 Task: Add a condition where "Description Does not contain the following string Customer product" in unsolved tickets in your groups.
Action: Mouse moved to (109, 386)
Screenshot: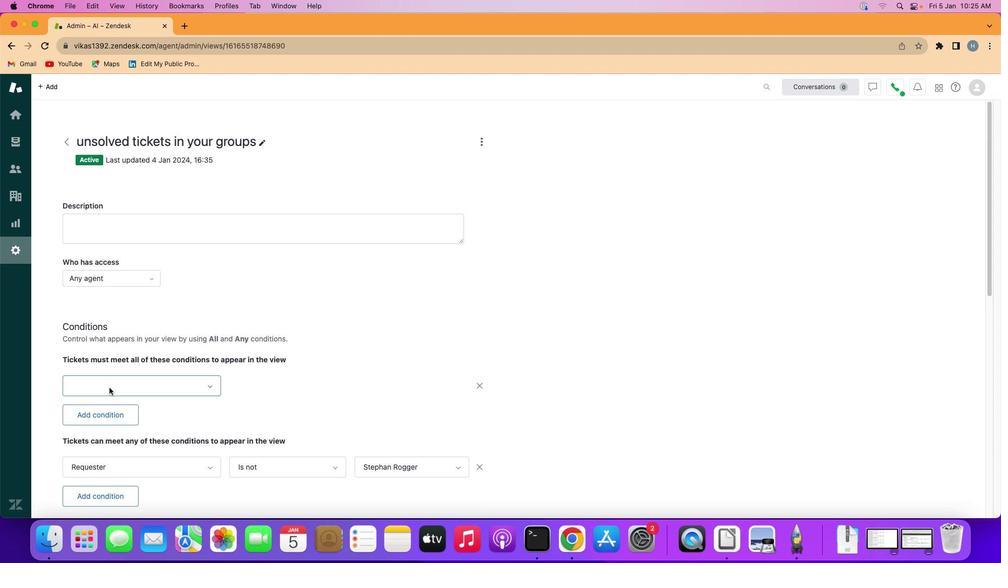 
Action: Mouse pressed left at (109, 386)
Screenshot: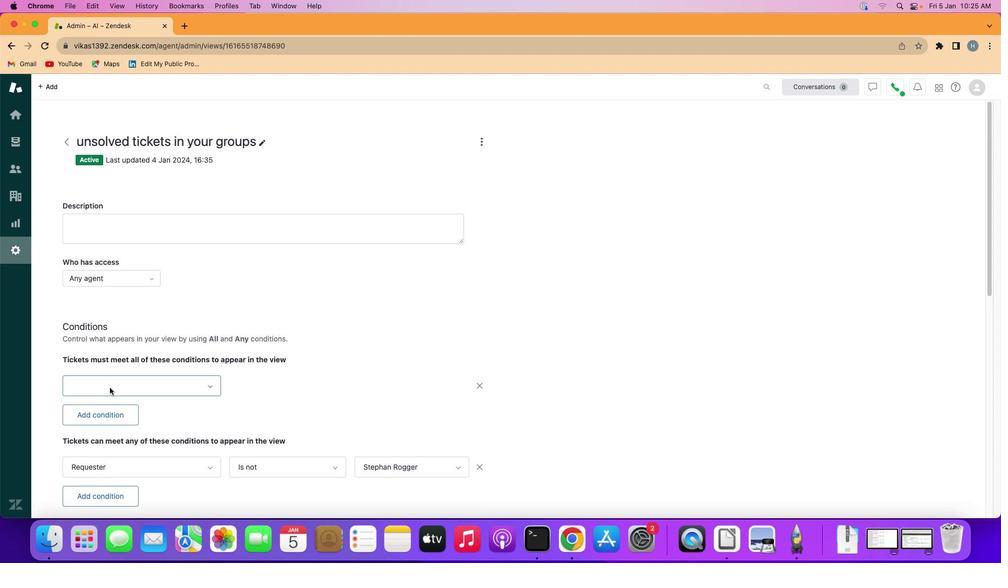 
Action: Mouse moved to (114, 385)
Screenshot: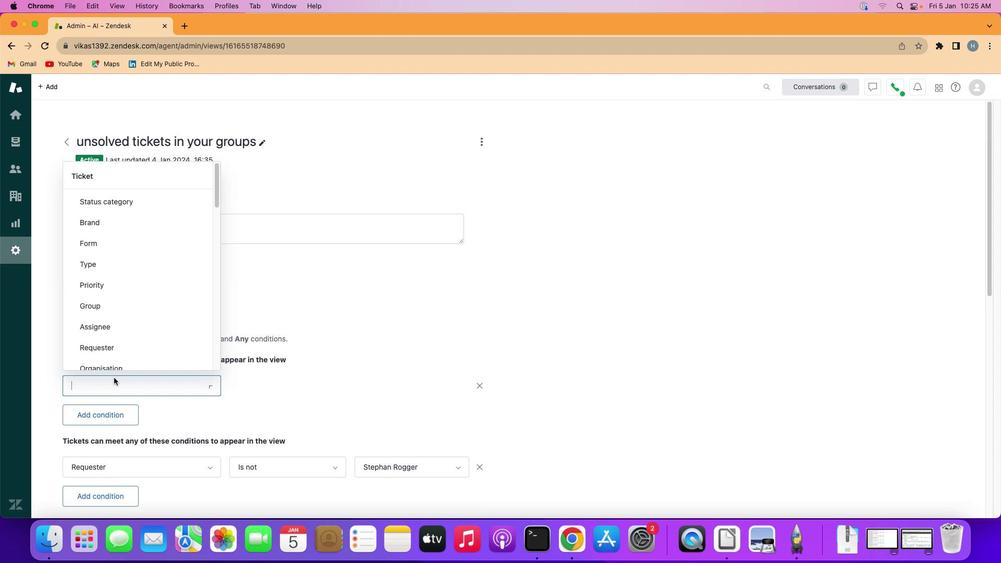 
Action: Mouse pressed left at (114, 385)
Screenshot: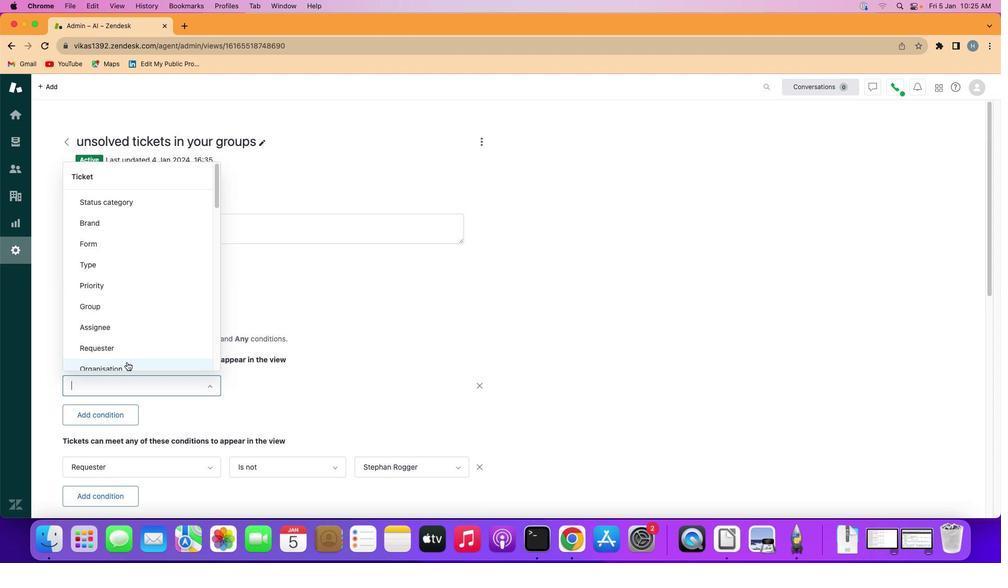 
Action: Mouse moved to (144, 334)
Screenshot: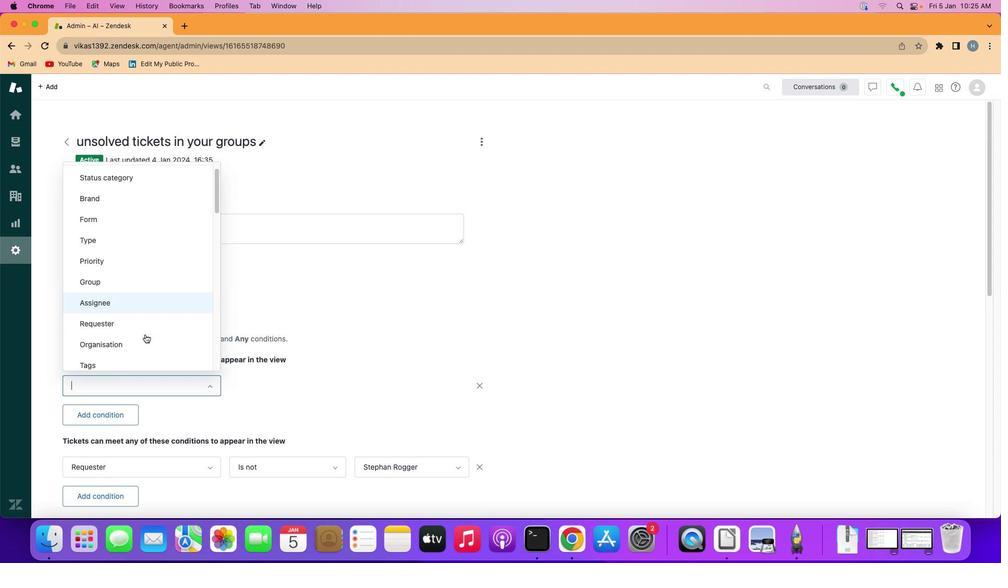 
Action: Mouse scrolled (144, 334) with delta (0, 0)
Screenshot: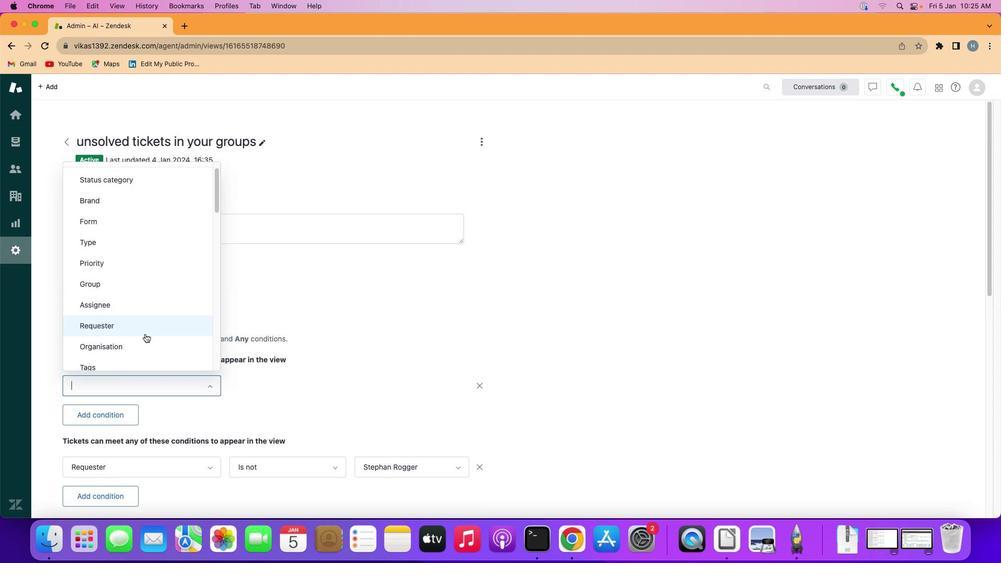 
Action: Mouse scrolled (144, 334) with delta (0, 0)
Screenshot: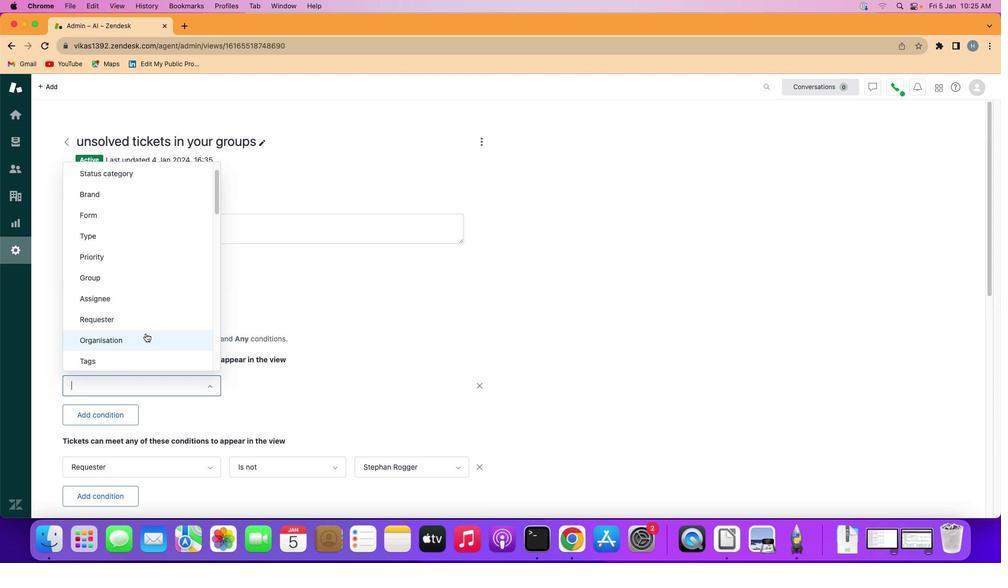 
Action: Mouse scrolled (144, 334) with delta (0, 0)
Screenshot: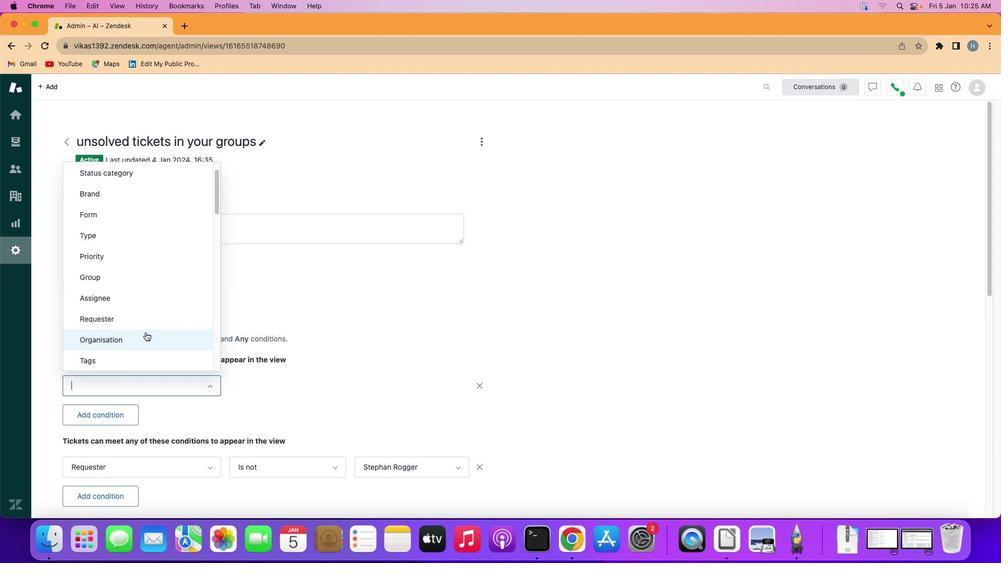 
Action: Mouse scrolled (144, 334) with delta (0, 0)
Screenshot: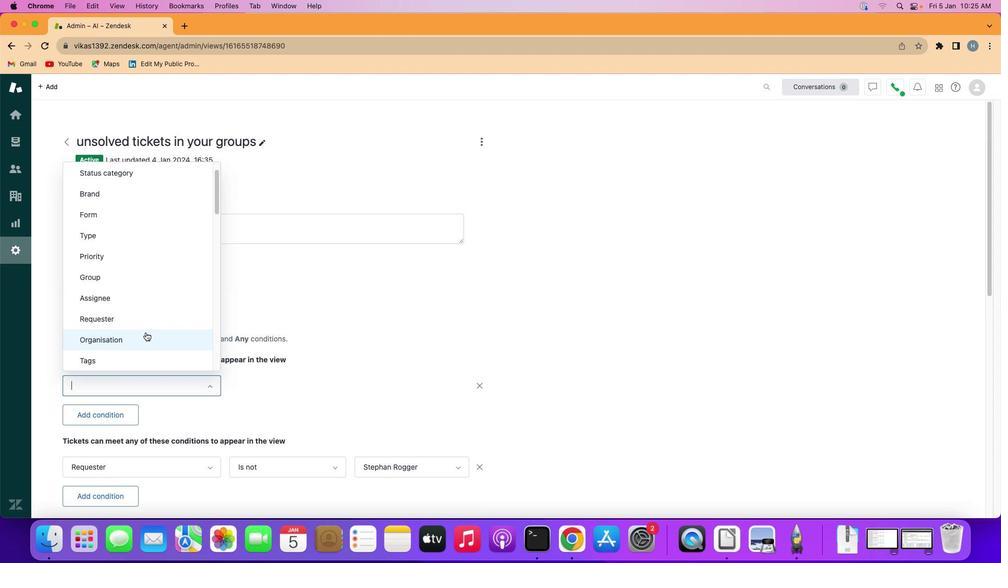 
Action: Mouse scrolled (144, 334) with delta (0, 0)
Screenshot: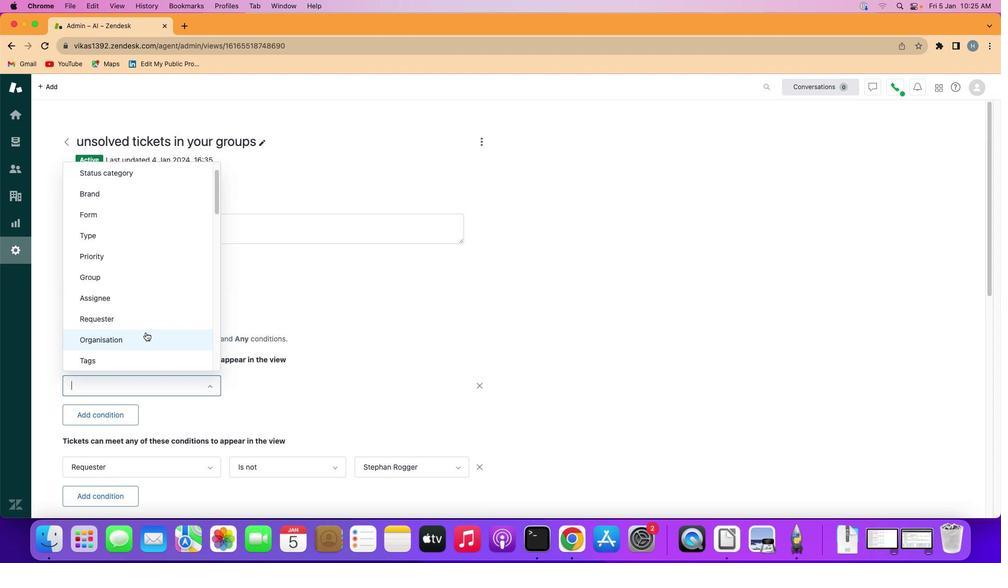 
Action: Mouse moved to (145, 332)
Screenshot: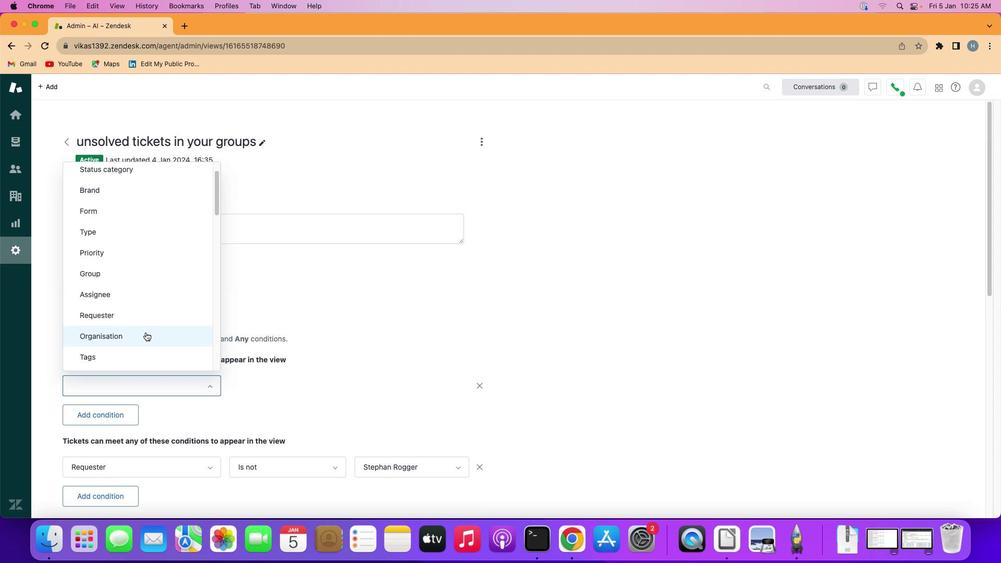 
Action: Mouse scrolled (145, 332) with delta (0, 0)
Screenshot: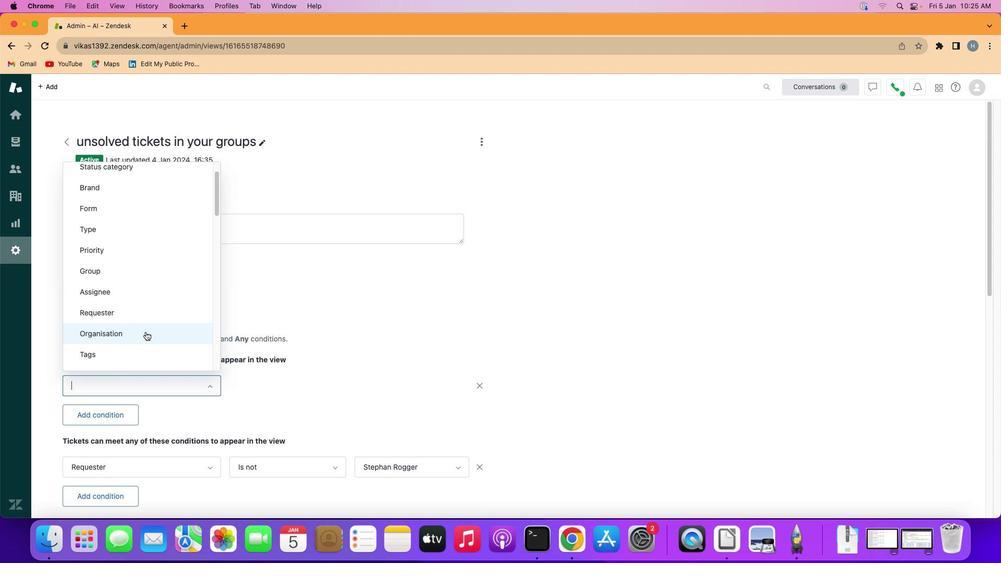 
Action: Mouse scrolled (145, 332) with delta (0, 0)
Screenshot: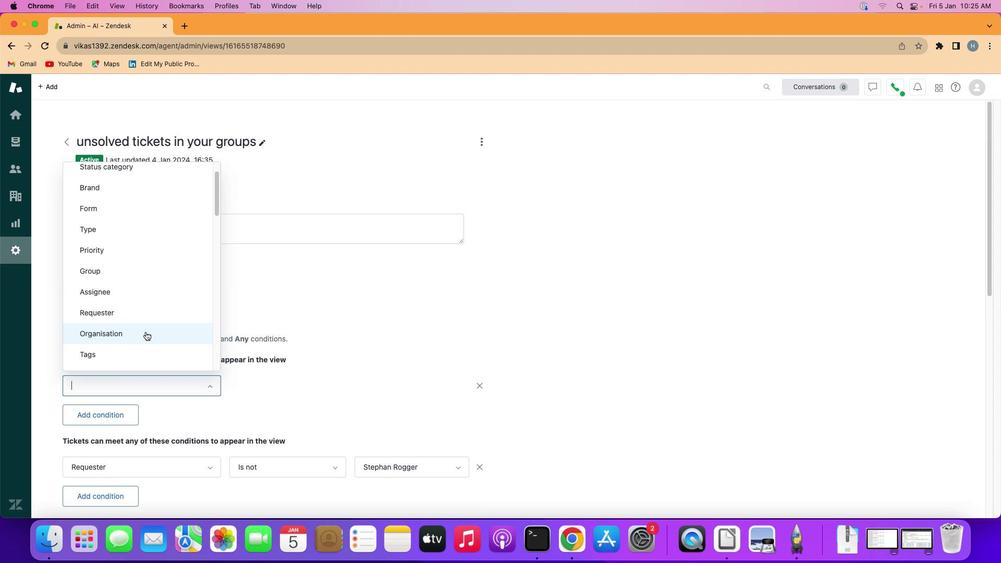 
Action: Mouse scrolled (145, 332) with delta (0, 0)
Screenshot: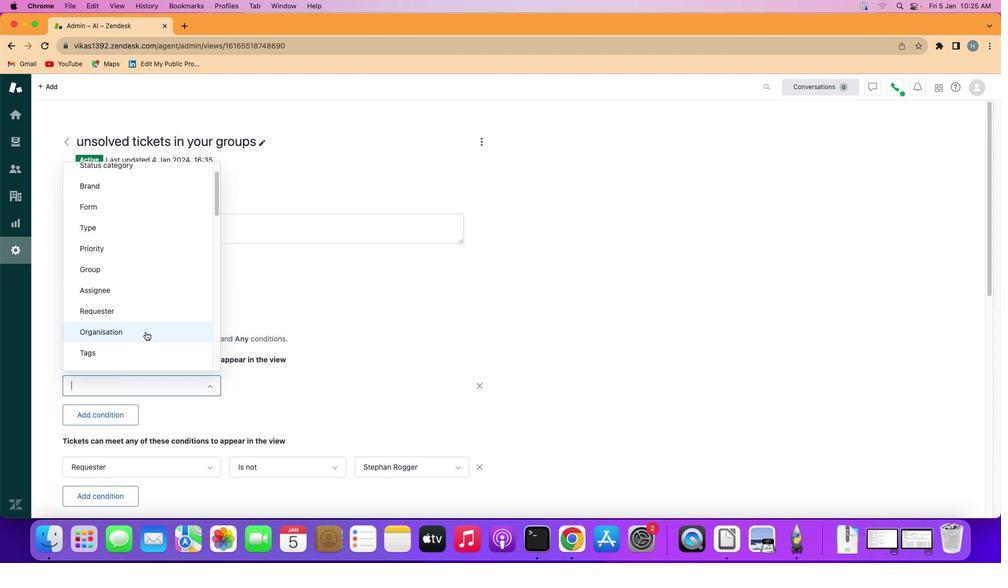 
Action: Mouse moved to (145, 332)
Screenshot: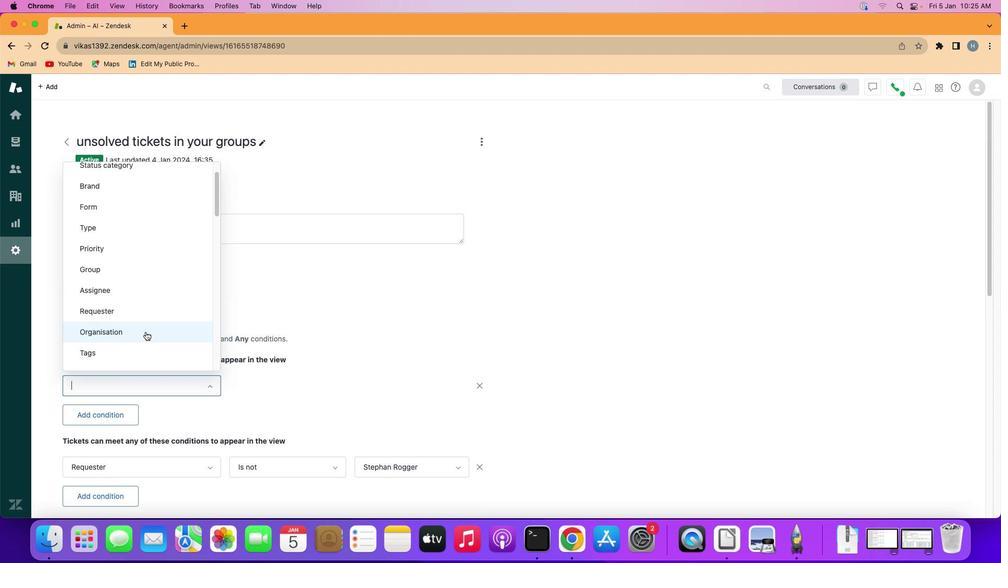 
Action: Mouse scrolled (145, 332) with delta (0, 0)
Screenshot: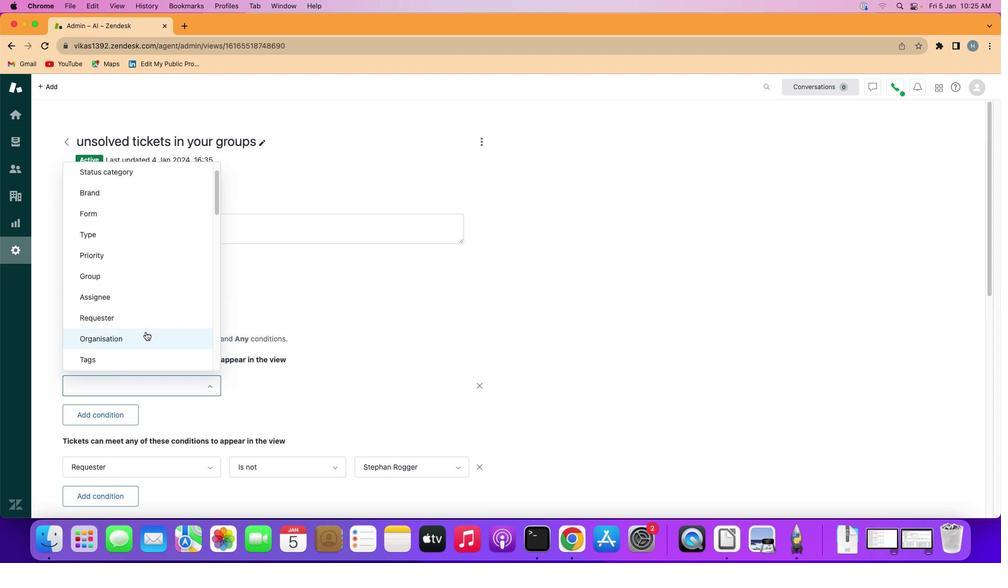 
Action: Mouse scrolled (145, 332) with delta (0, 0)
Screenshot: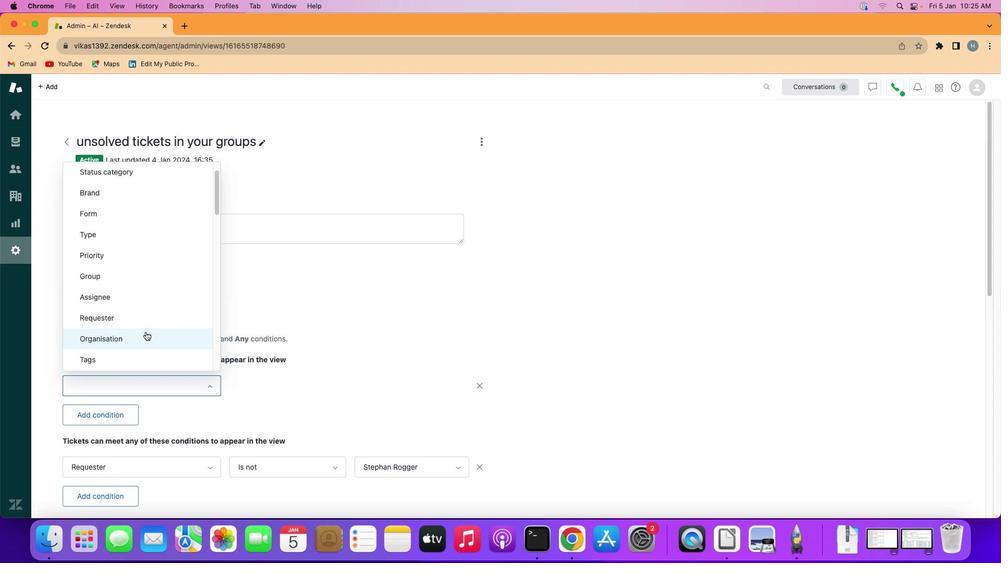 
Action: Mouse scrolled (145, 332) with delta (0, 0)
Screenshot: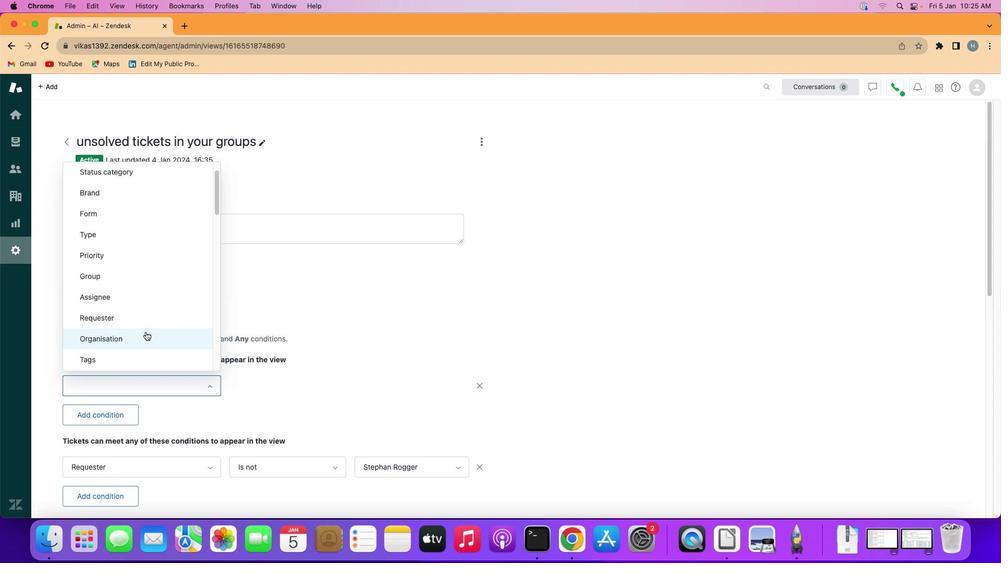 
Action: Mouse scrolled (145, 332) with delta (0, 0)
Screenshot: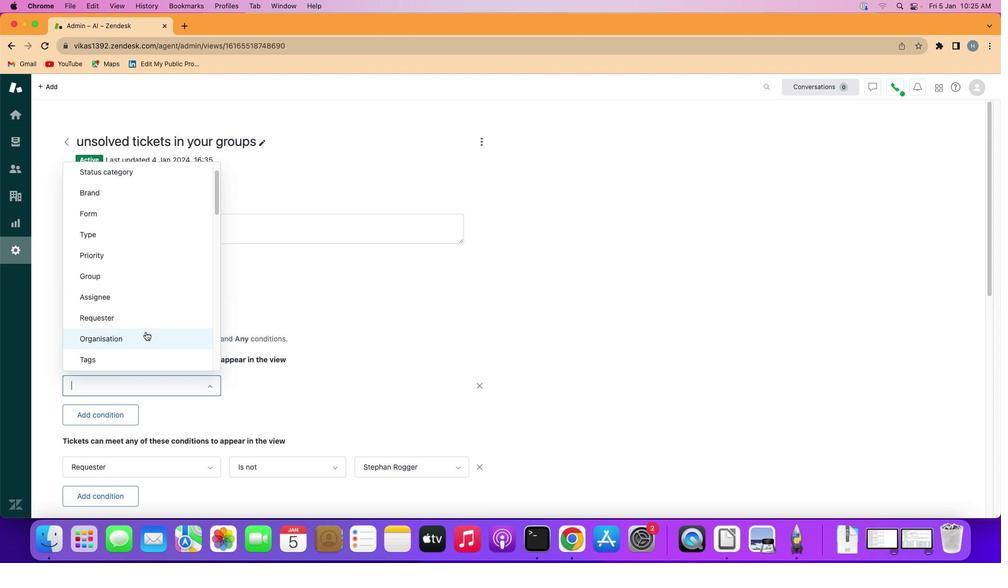 
Action: Mouse moved to (146, 332)
Screenshot: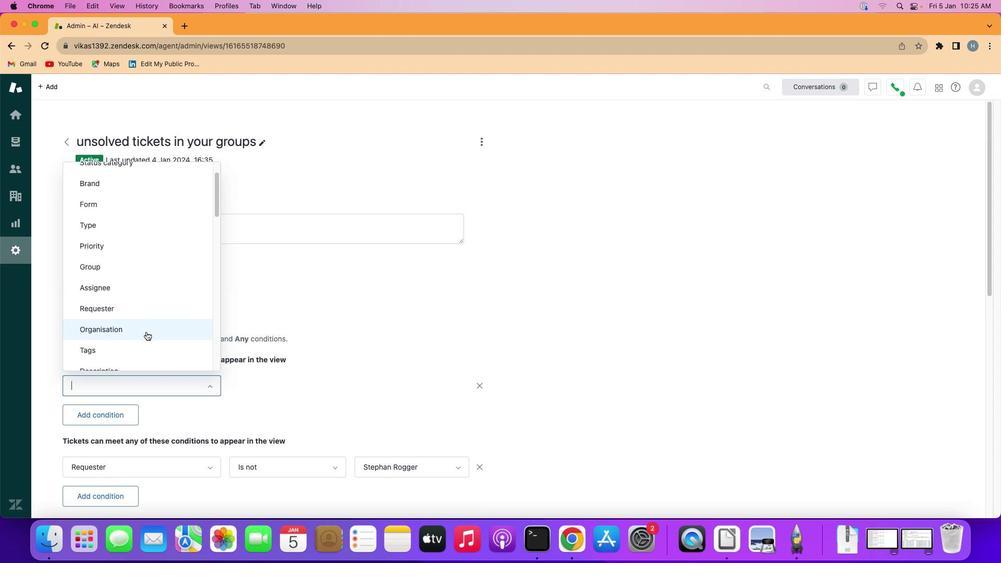 
Action: Mouse scrolled (146, 332) with delta (0, 0)
Screenshot: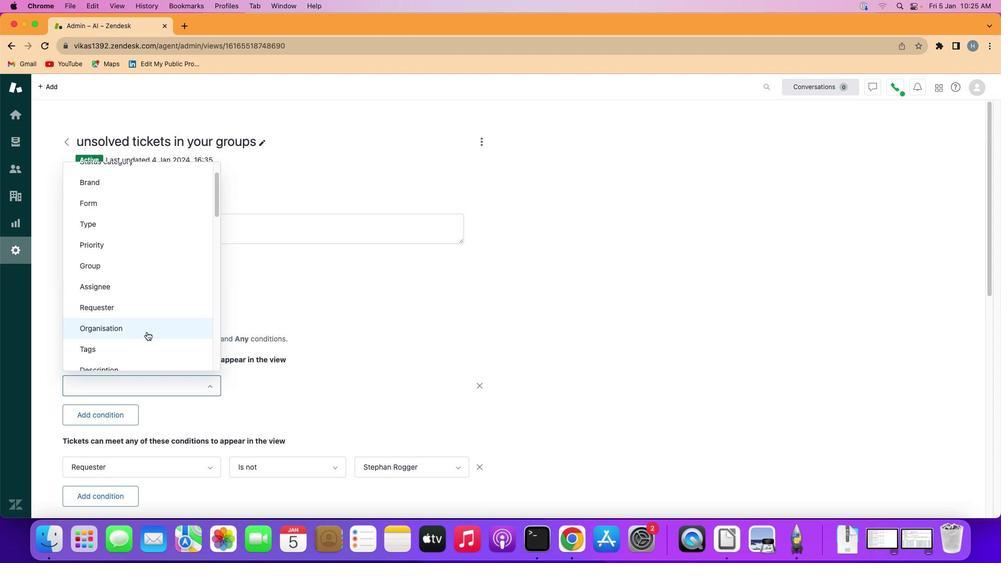 
Action: Mouse scrolled (146, 332) with delta (0, 0)
Screenshot: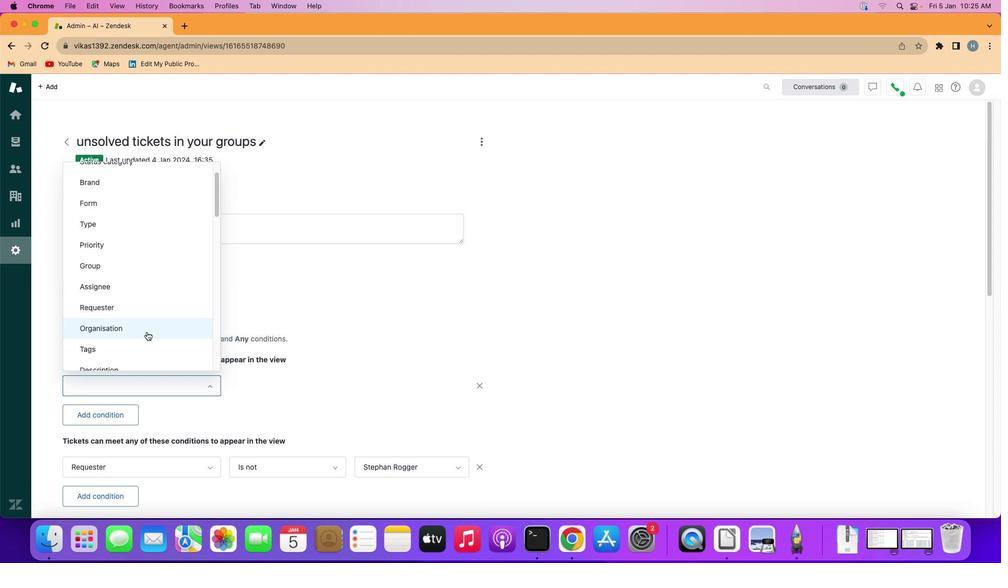 
Action: Mouse scrolled (146, 332) with delta (0, 0)
Screenshot: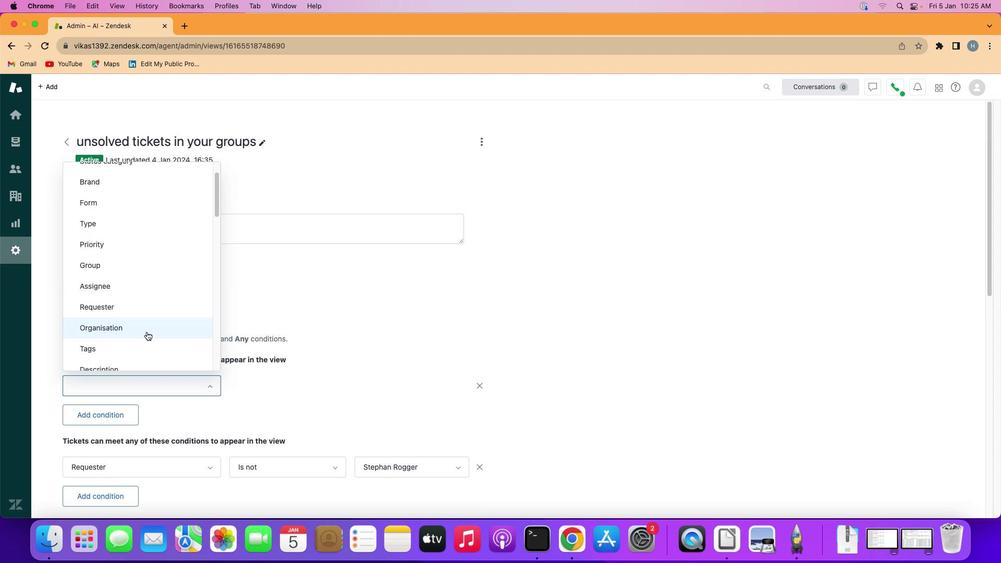 
Action: Mouse moved to (146, 331)
Screenshot: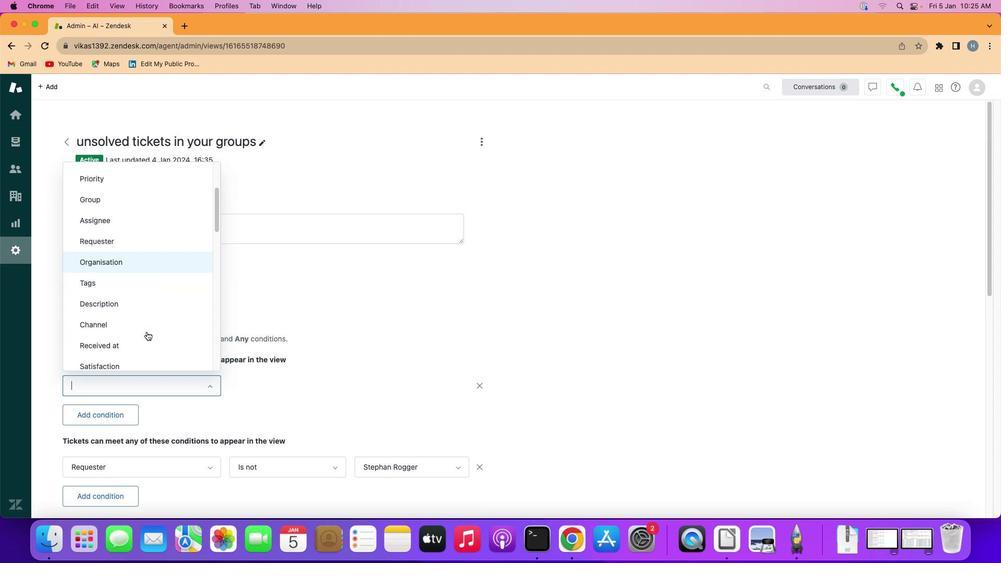 
Action: Mouse scrolled (146, 331) with delta (0, 0)
Screenshot: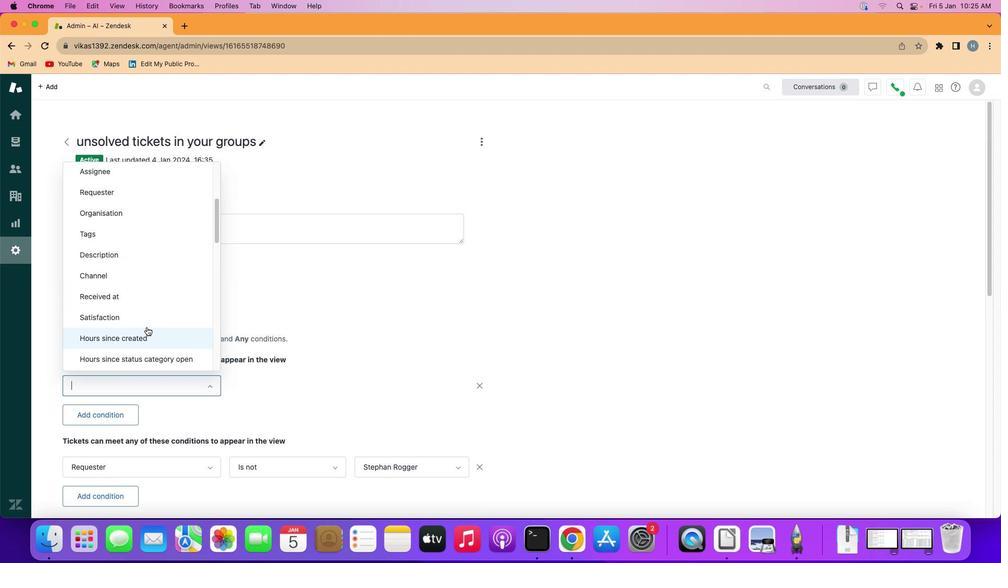 
Action: Mouse scrolled (146, 331) with delta (0, 0)
Screenshot: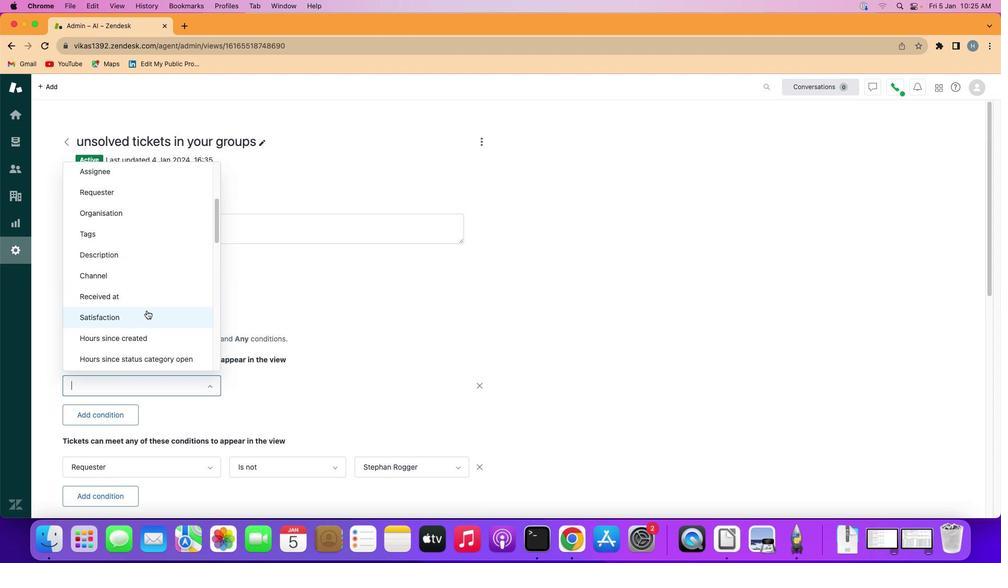 
Action: Mouse scrolled (146, 331) with delta (0, -1)
Screenshot: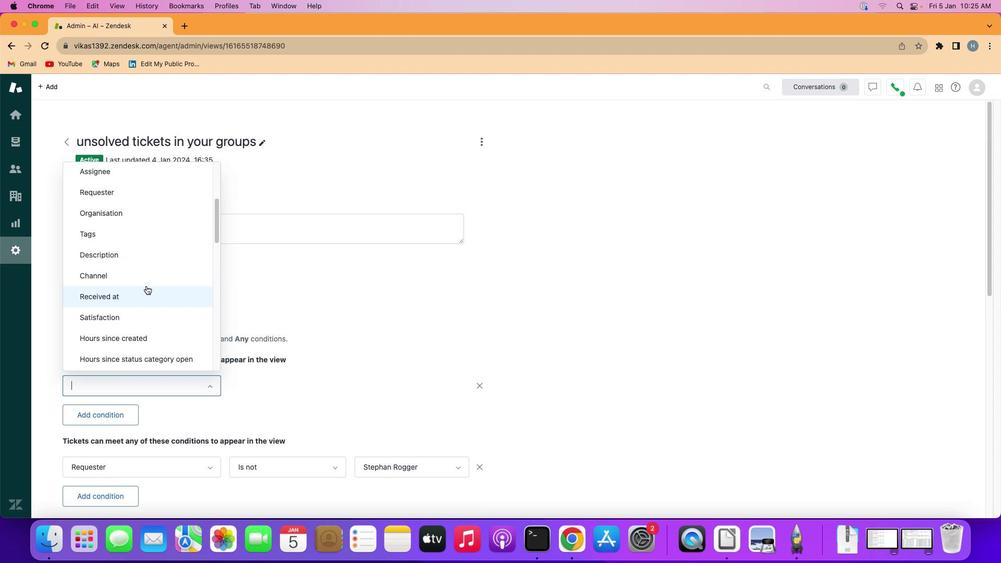 
Action: Mouse scrolled (146, 331) with delta (0, -1)
Screenshot: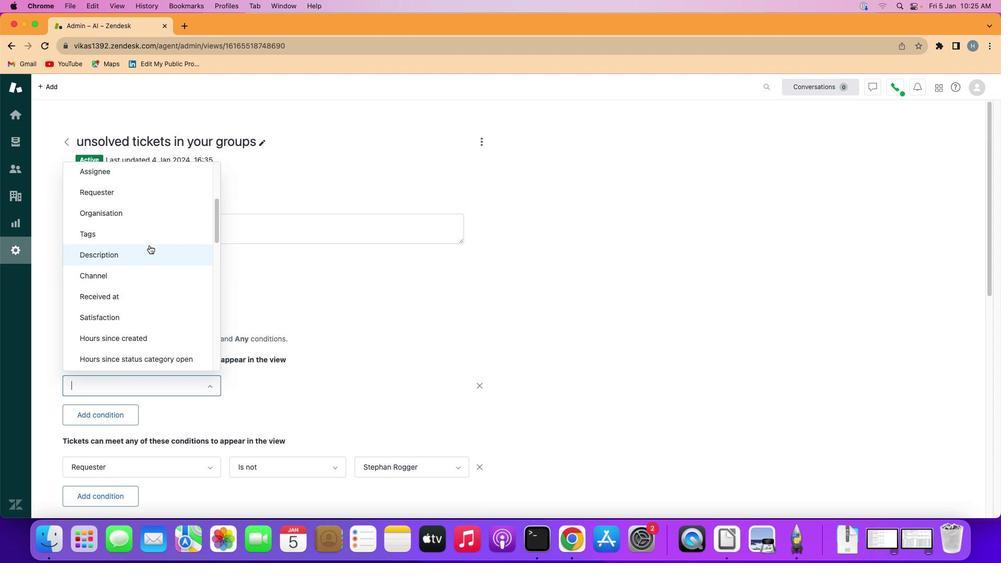 
Action: Mouse moved to (150, 255)
Screenshot: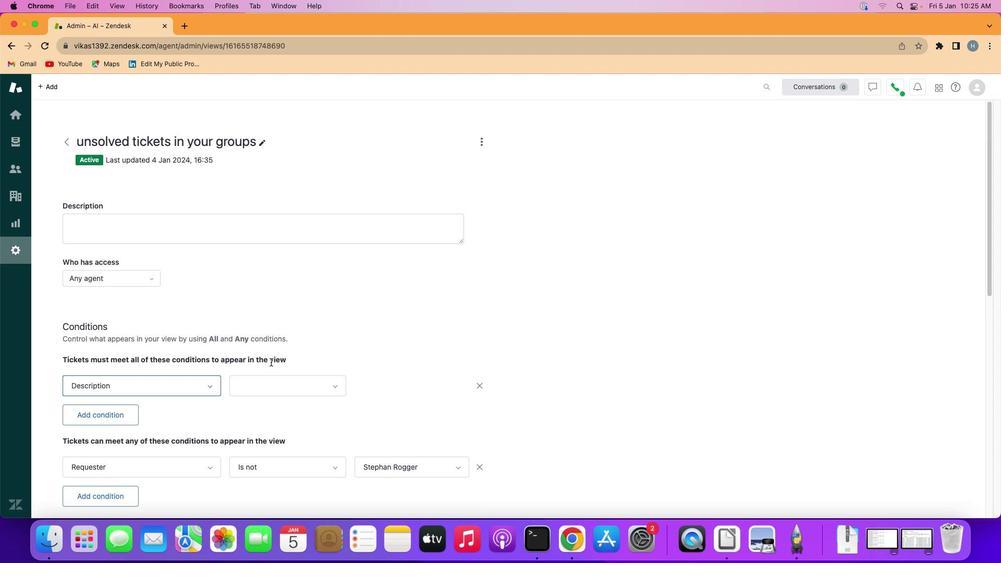
Action: Mouse pressed left at (150, 255)
Screenshot: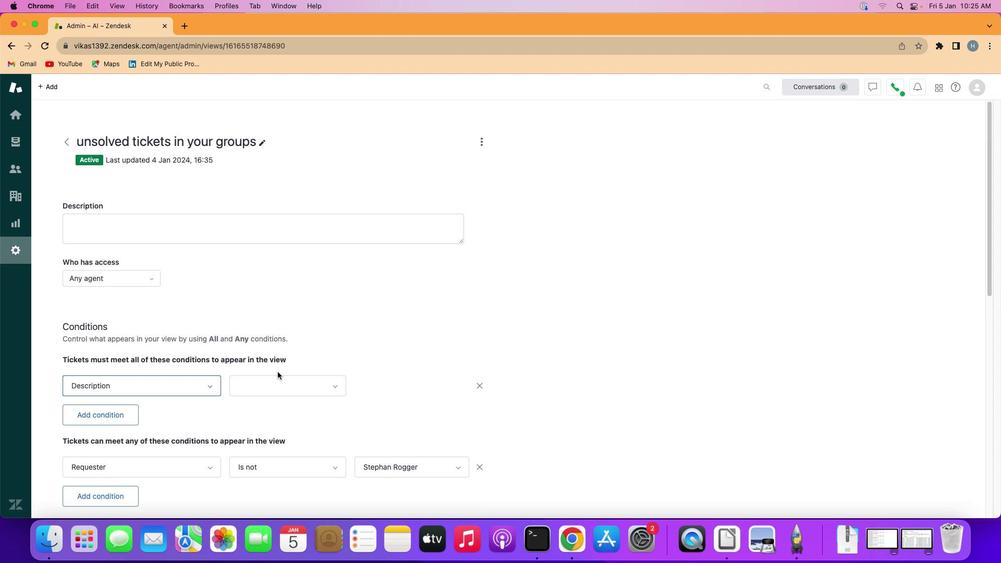 
Action: Mouse moved to (281, 385)
Screenshot: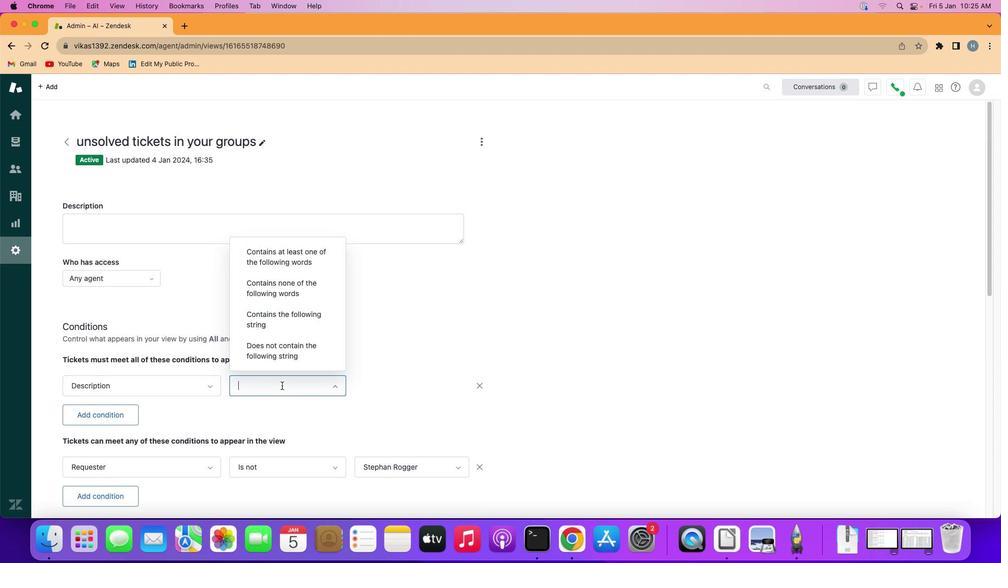 
Action: Mouse pressed left at (281, 385)
Screenshot: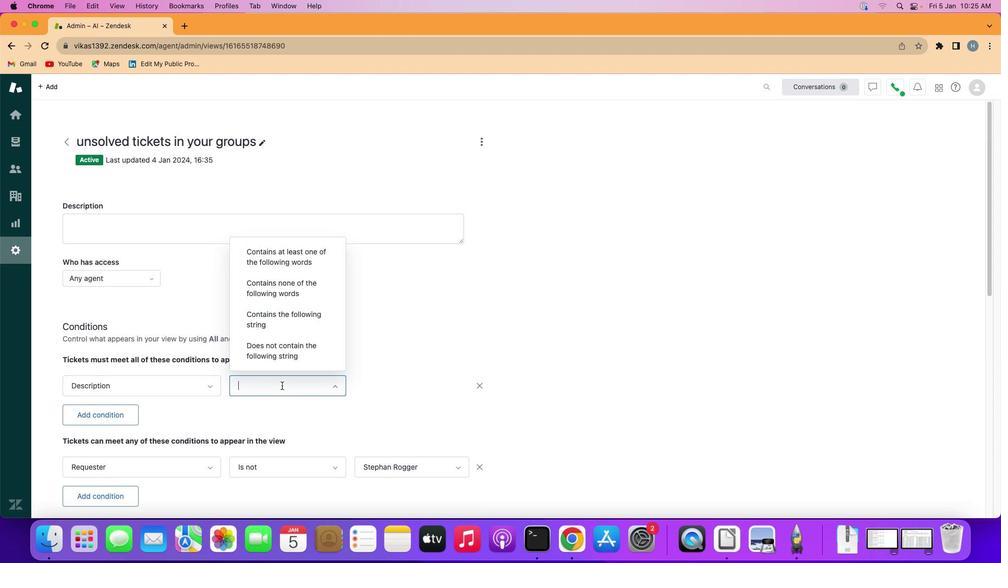 
Action: Mouse moved to (287, 352)
Screenshot: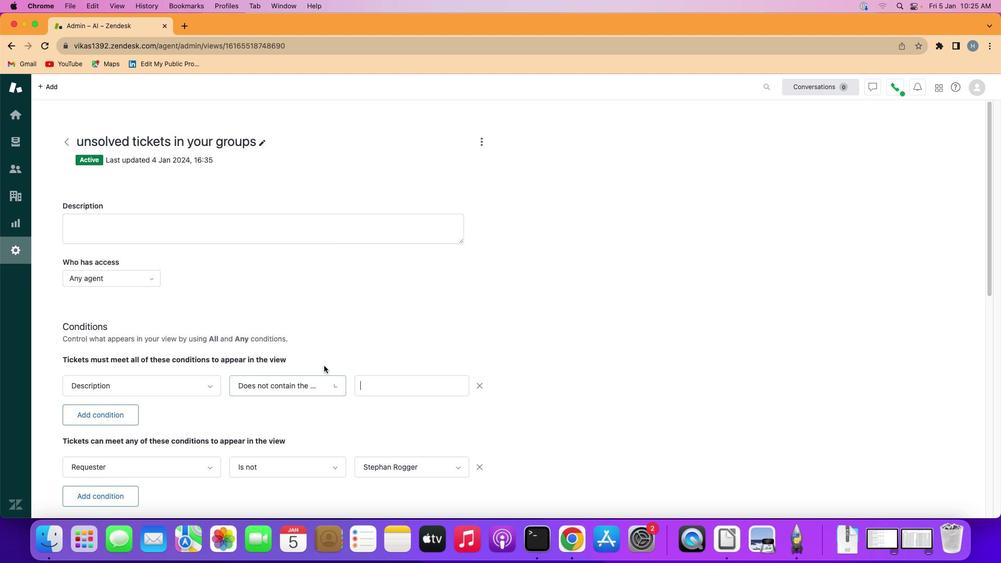 
Action: Mouse pressed left at (287, 352)
Screenshot: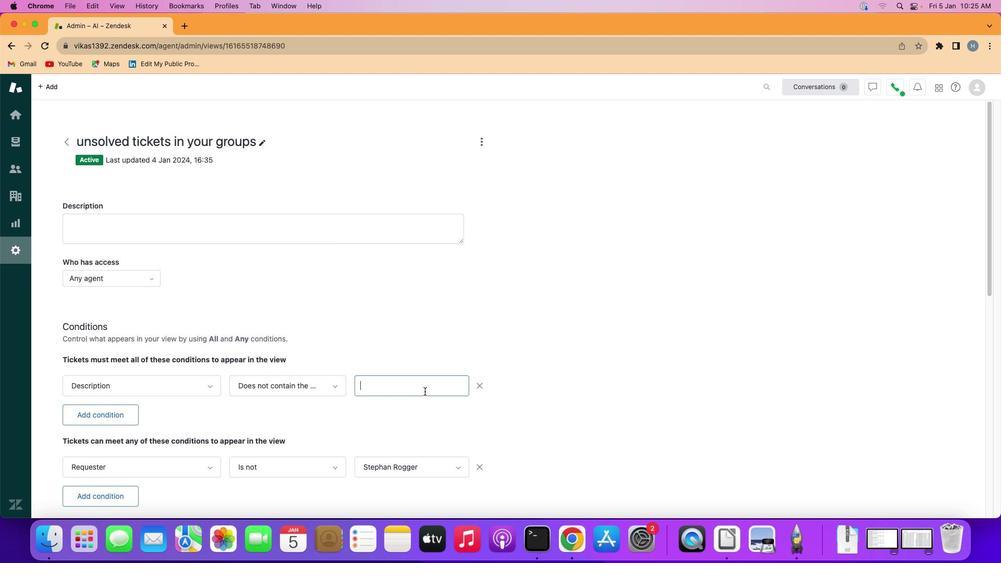 
Action: Mouse moved to (428, 384)
Screenshot: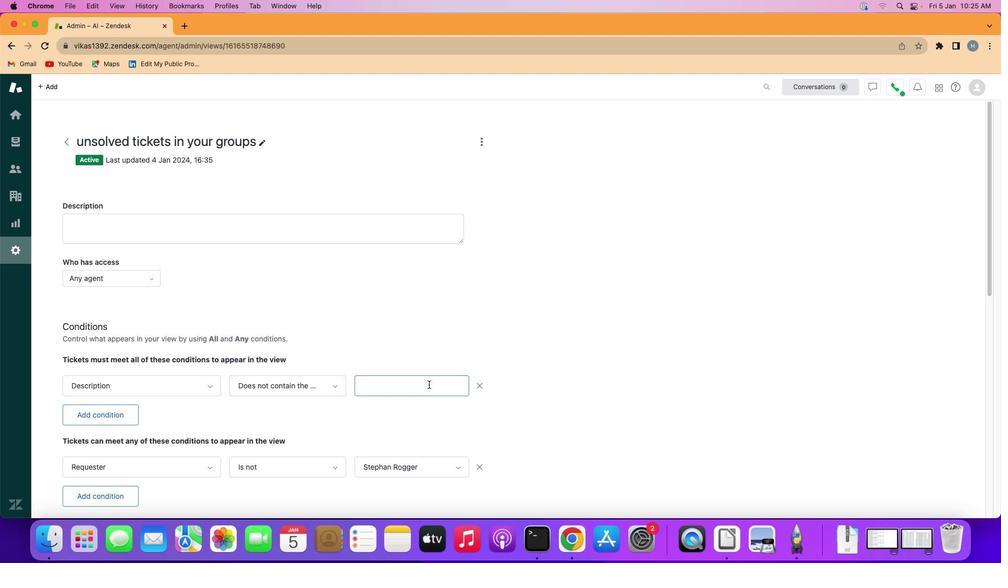 
Action: Mouse pressed left at (428, 384)
Screenshot: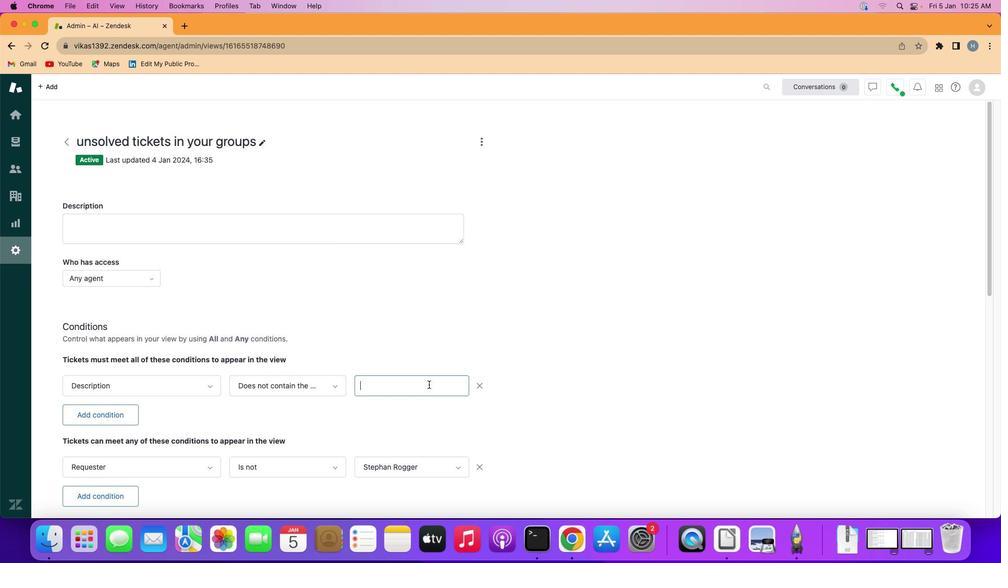
Action: Key pressed Key.shift'C''u''s''t''o''m''e''r'Key.space'p''r''o''d''u''c''t'
Screenshot: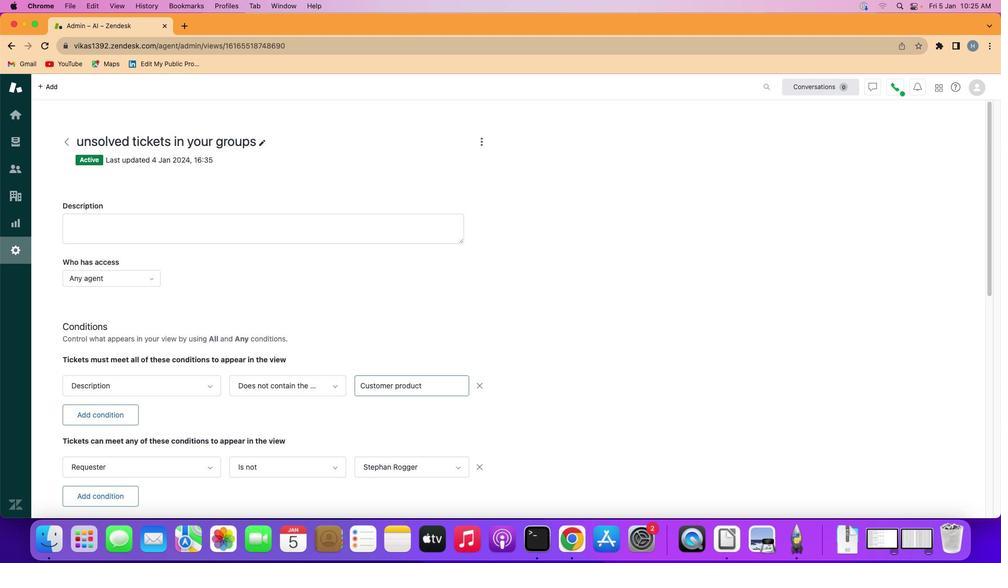 
Action: Mouse moved to (444, 418)
Screenshot: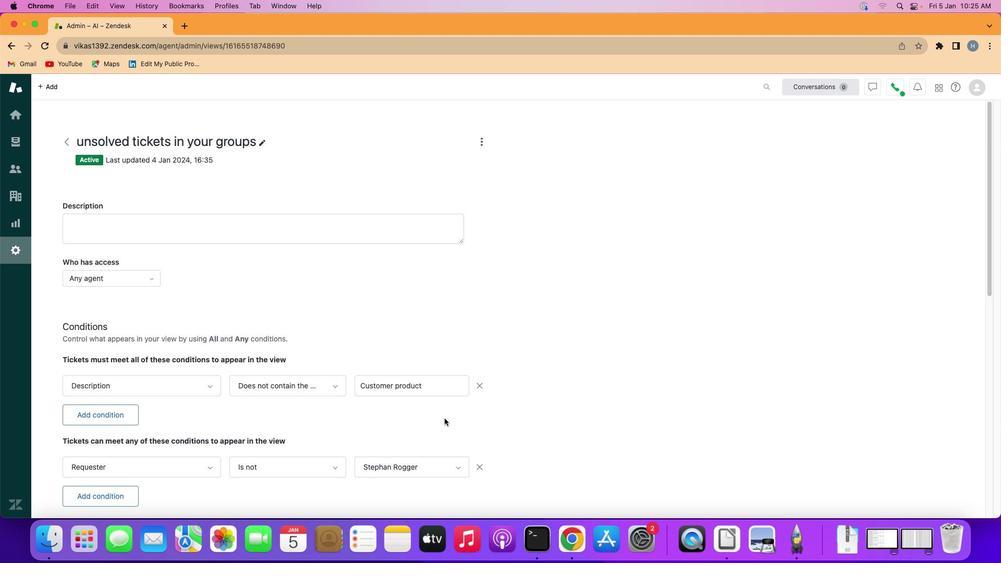 
Action: Mouse pressed left at (444, 418)
Screenshot: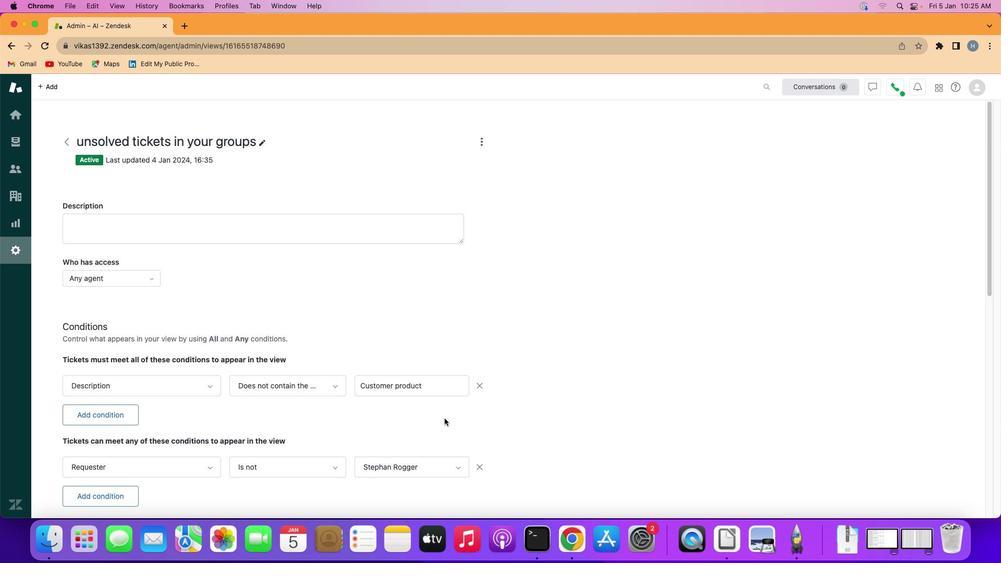 
